 Task: Invite Team Member Softage.1@softage.net to Workspace Cybersecurity Services. Invite Team Member Softage.2@softage.net to Workspace Cybersecurity Services. Invite Team Member Softage.3@softage.net to Workspace Cybersecurity Services. Invite Team Member Softage.4@softage.net to Workspace Cybersecurity Services
Action: Mouse moved to (1019, 122)
Screenshot: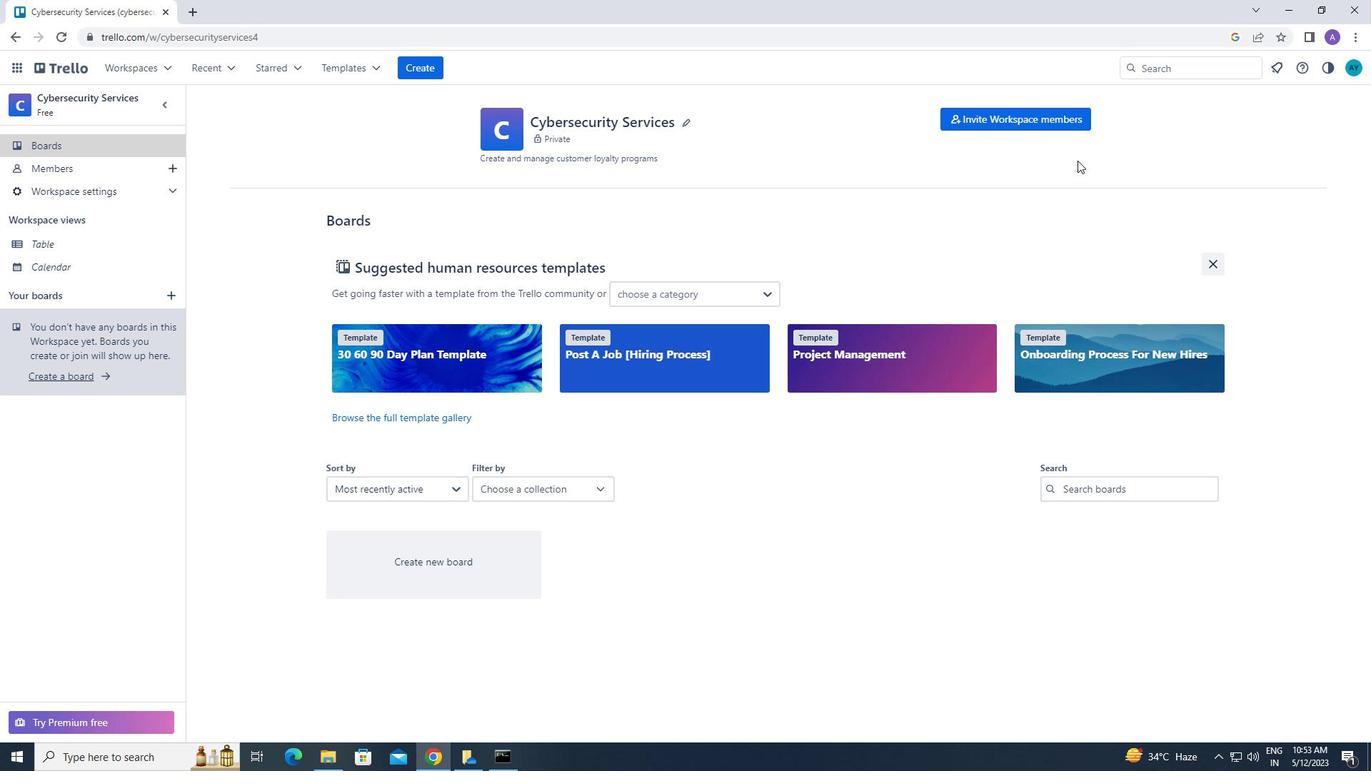 
Action: Mouse pressed left at (1019, 122)
Screenshot: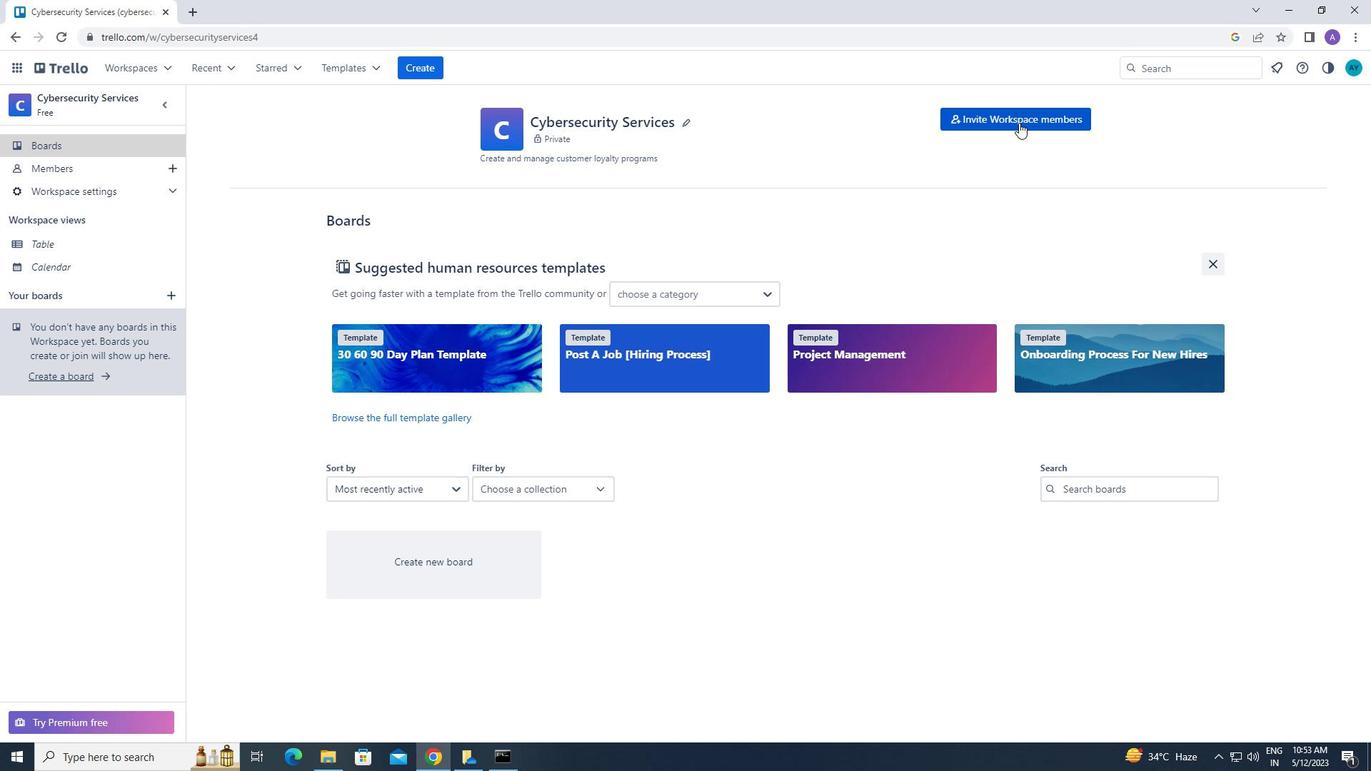 
Action: Mouse moved to (644, 381)
Screenshot: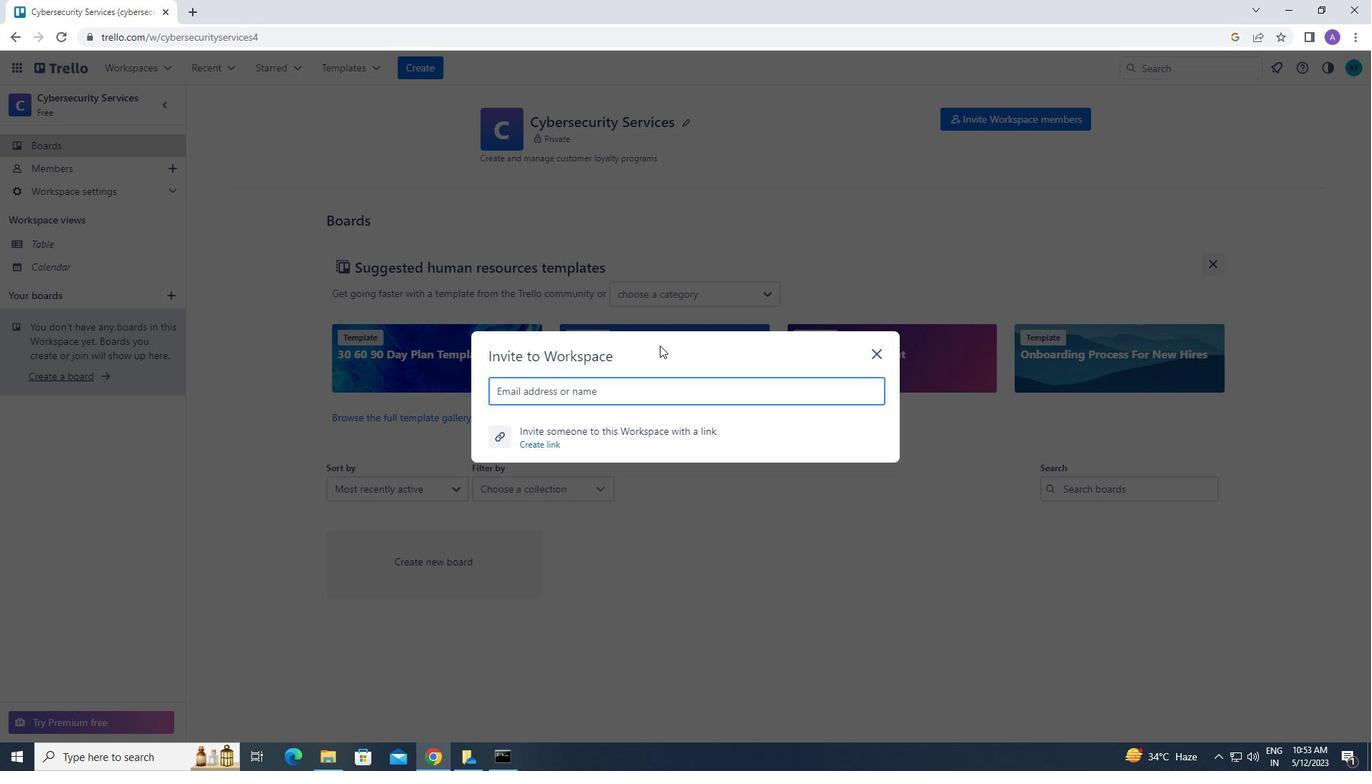 
Action: Mouse pressed left at (644, 381)
Screenshot: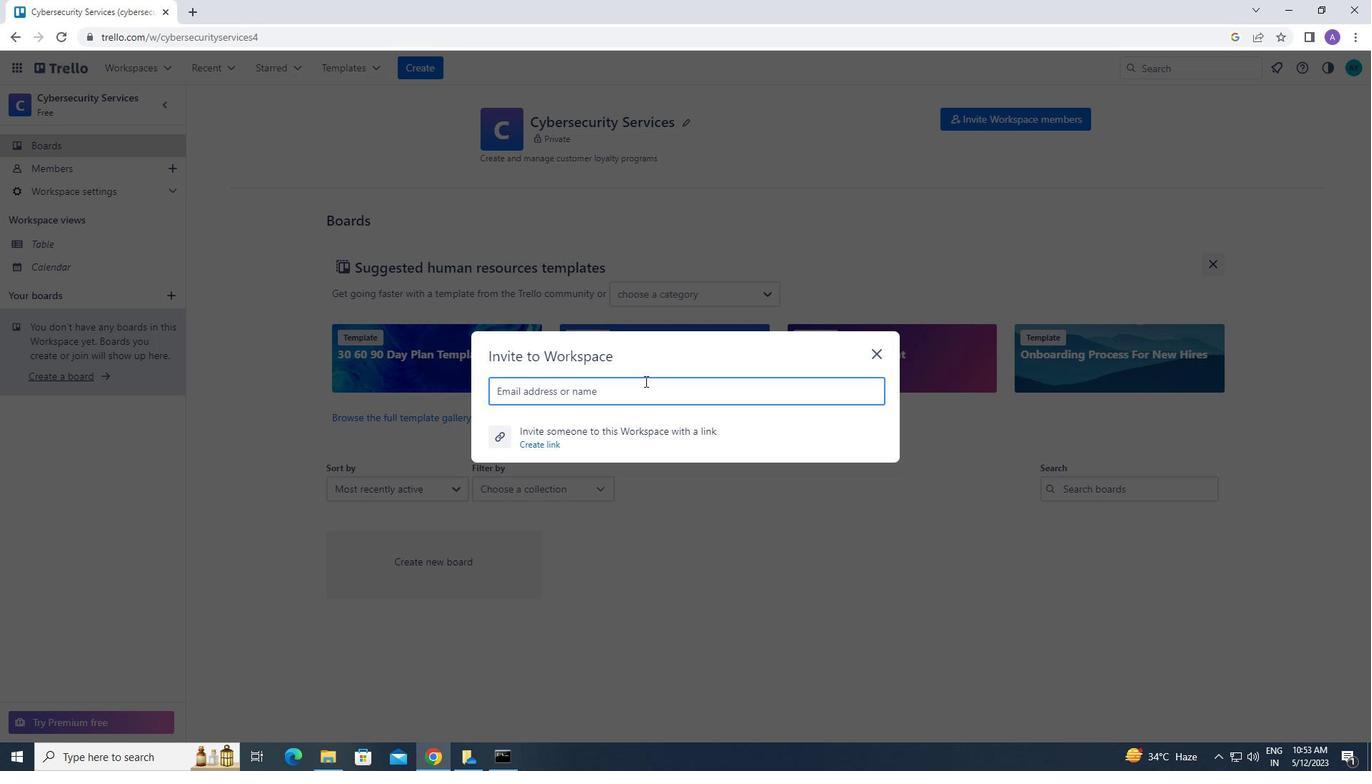 
Action: Key pressed <Key.caps_lock><Key.caps_lock>s<Key.caps_lock>oftage.1<Key.shift_r>@softage.net
Screenshot: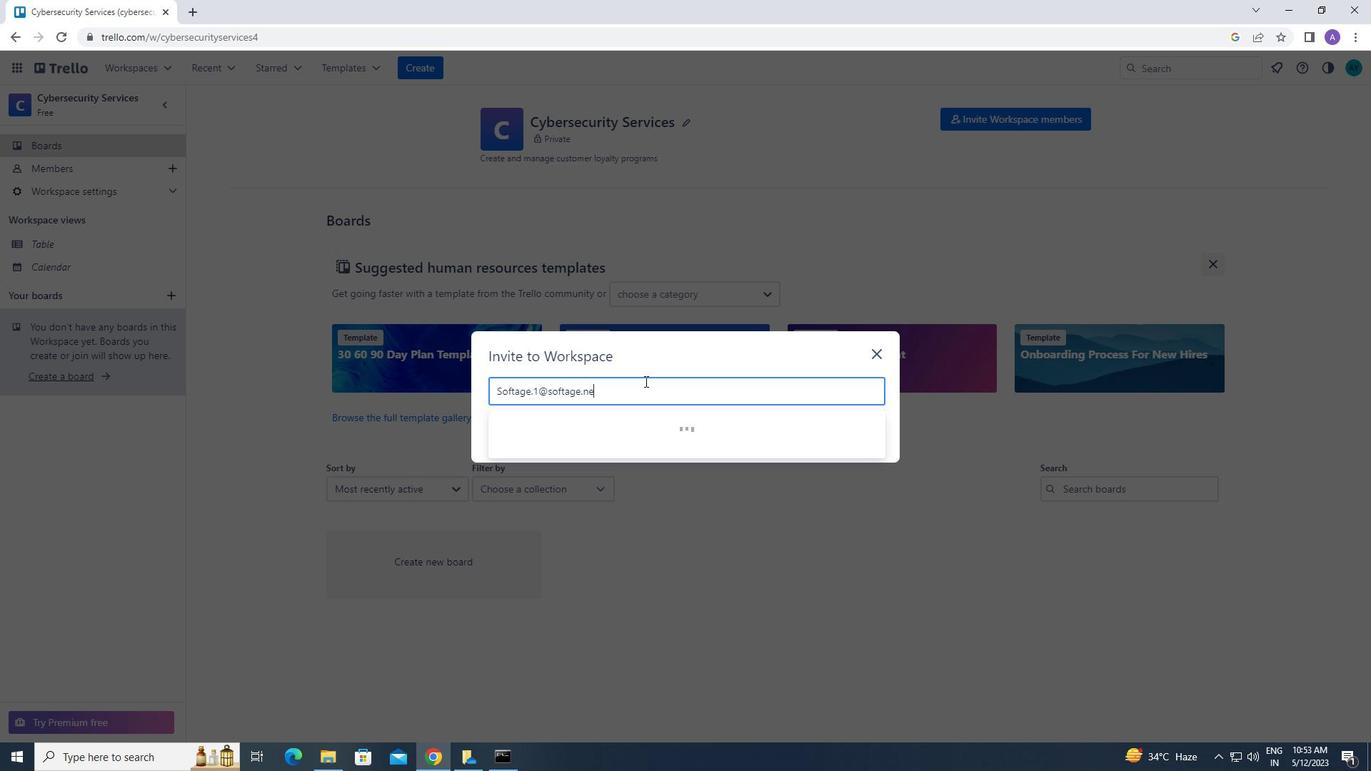 
Action: Mouse moved to (627, 422)
Screenshot: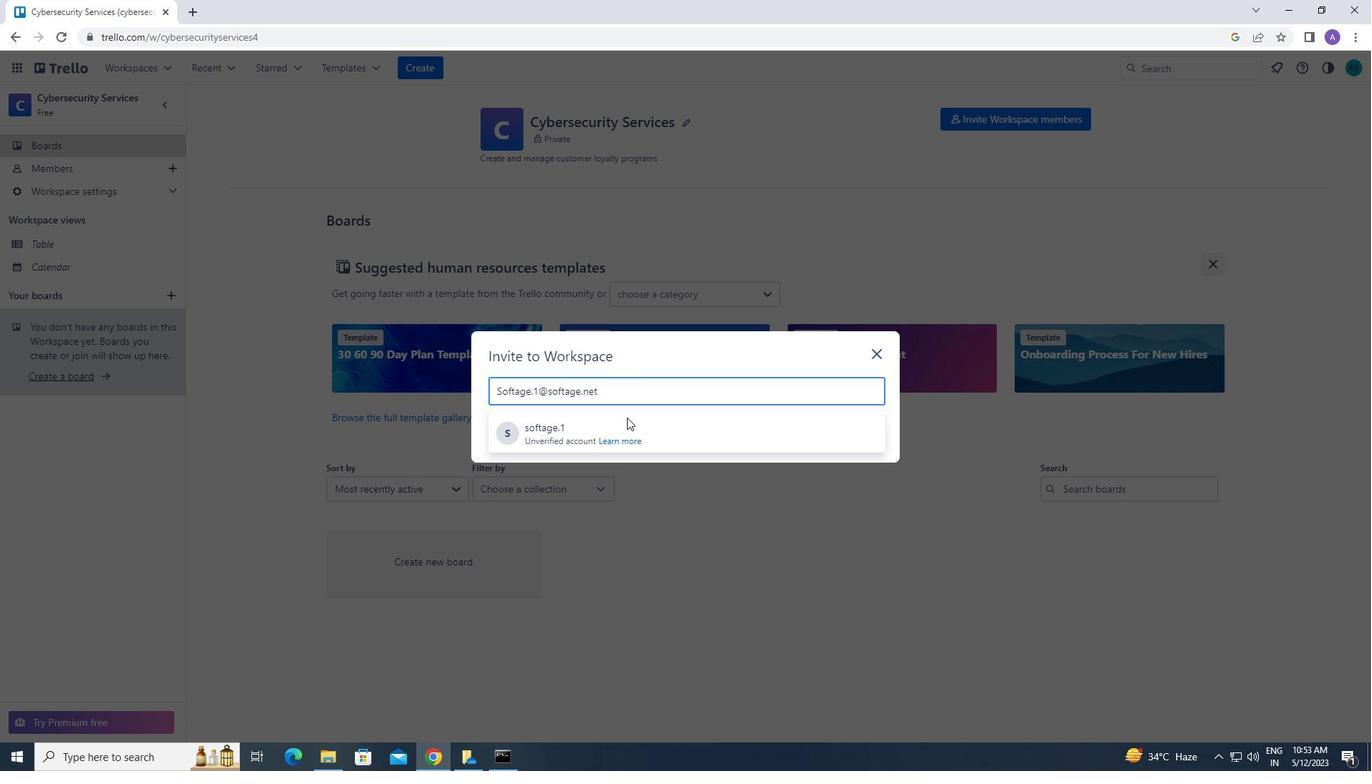 
Action: Mouse pressed left at (627, 422)
Screenshot: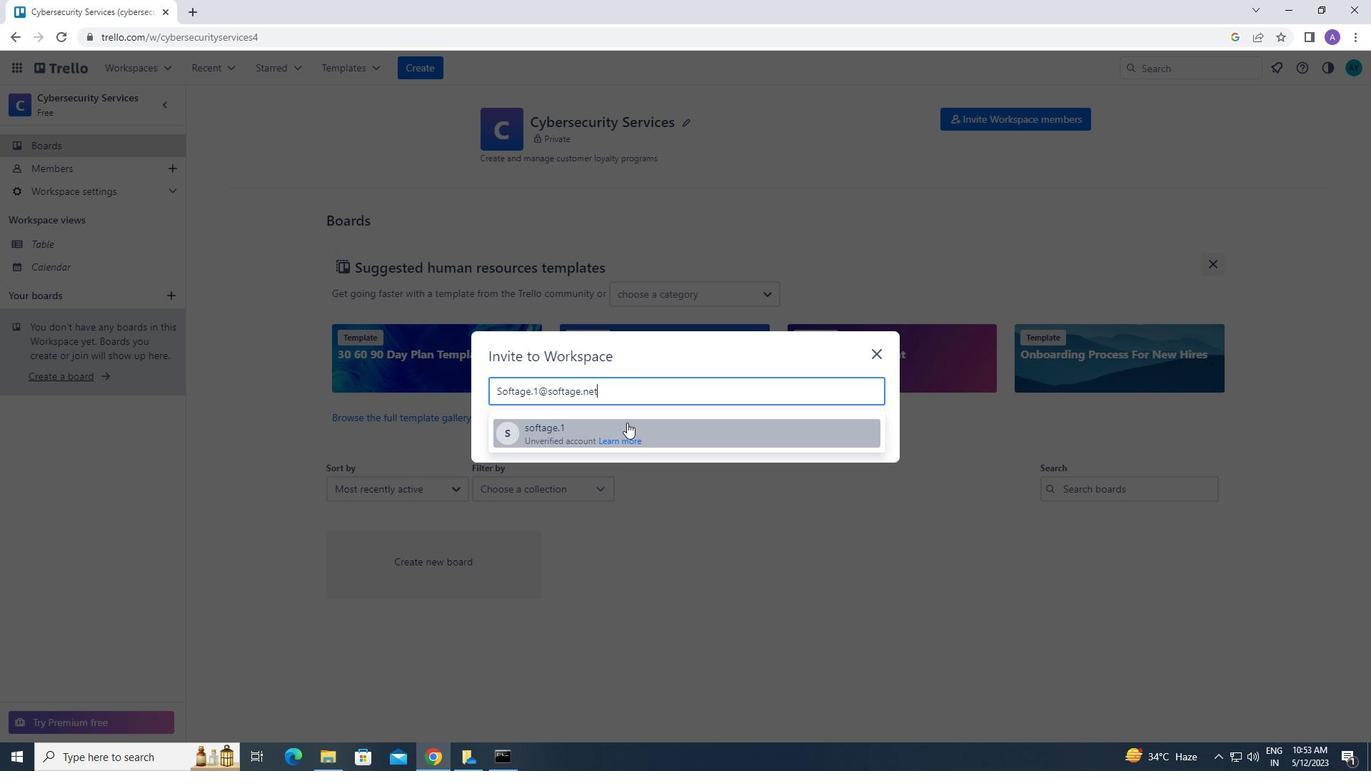 
Action: Mouse moved to (661, 359)
Screenshot: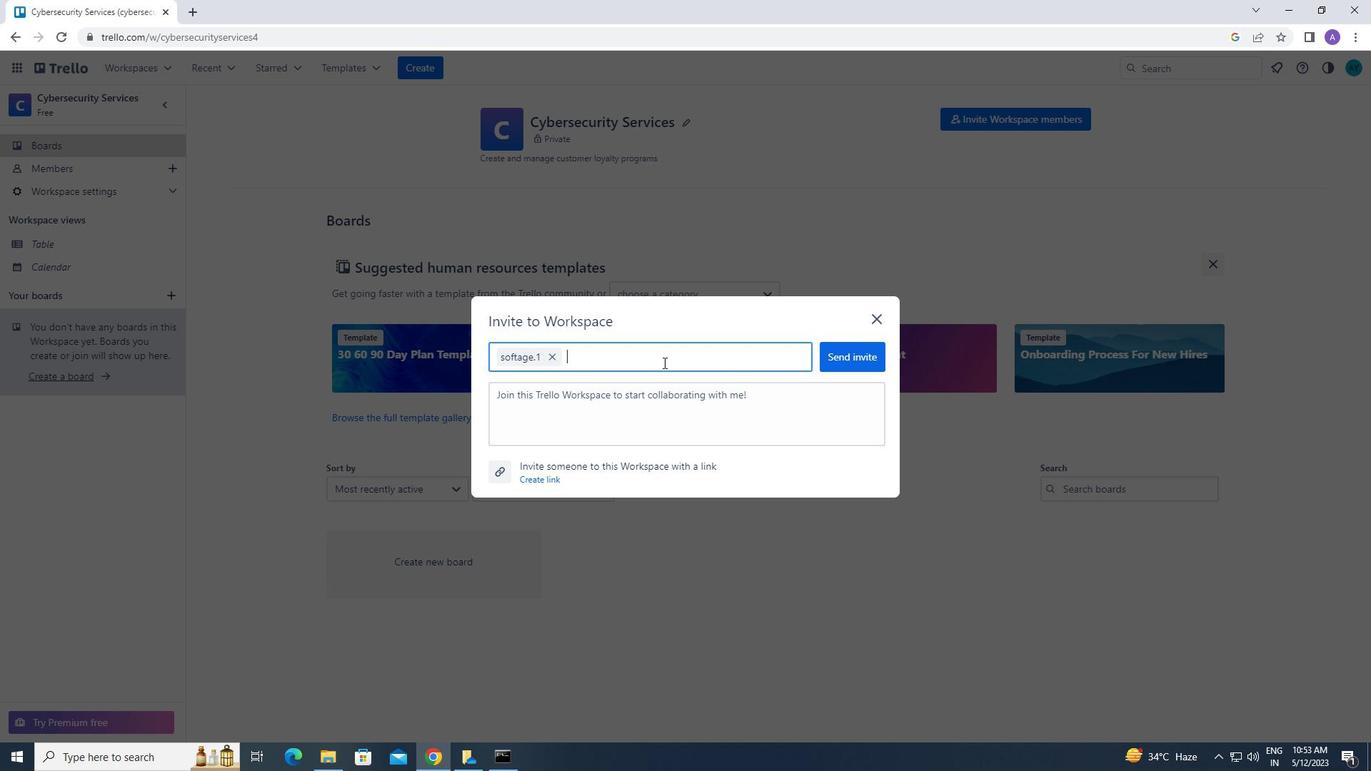 
Action: Mouse pressed left at (661, 359)
Screenshot: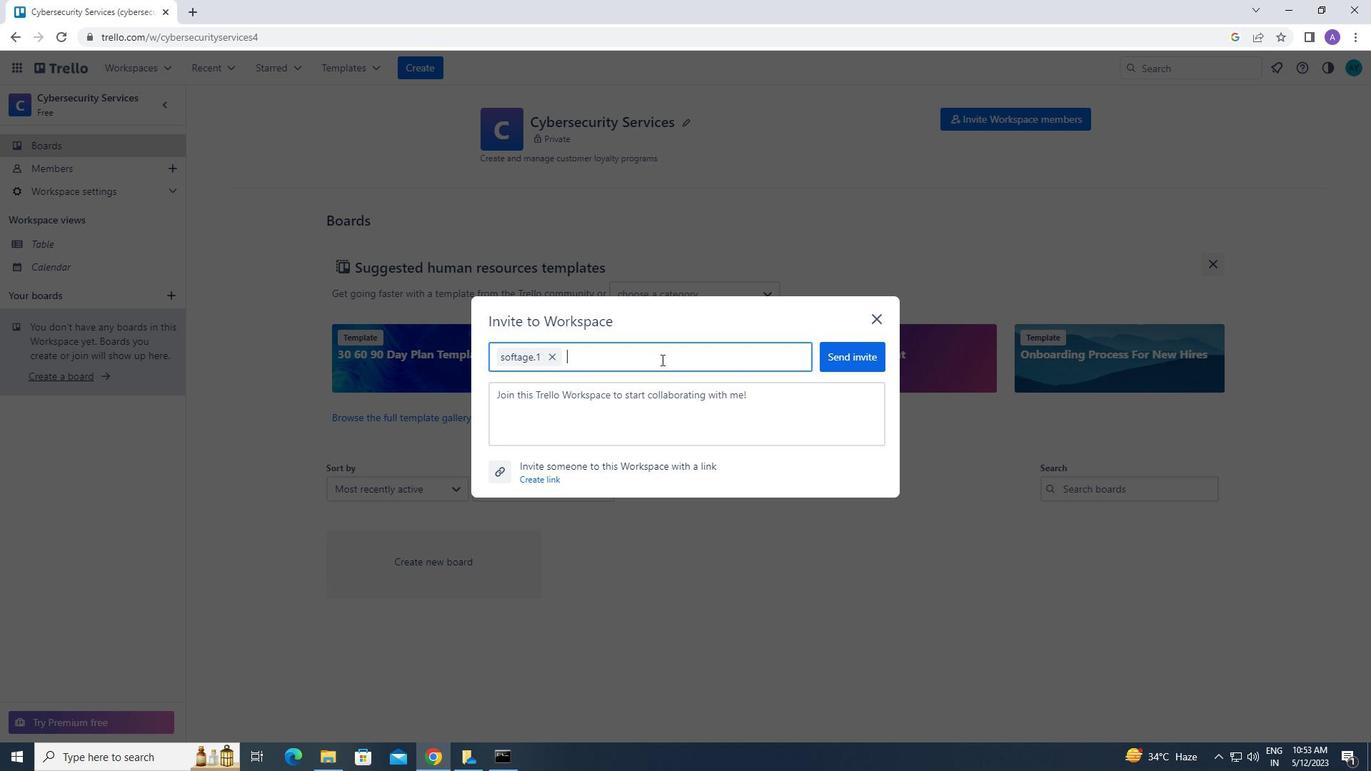 
Action: Key pressed <Key.caps_lock>s<Key.caps_lock>oftage.2<Key.shift_r><Key.shift_r><Key.shift_r><Key.shift_r><Key.shift_r><Key.shift_r>@softage.net
Screenshot: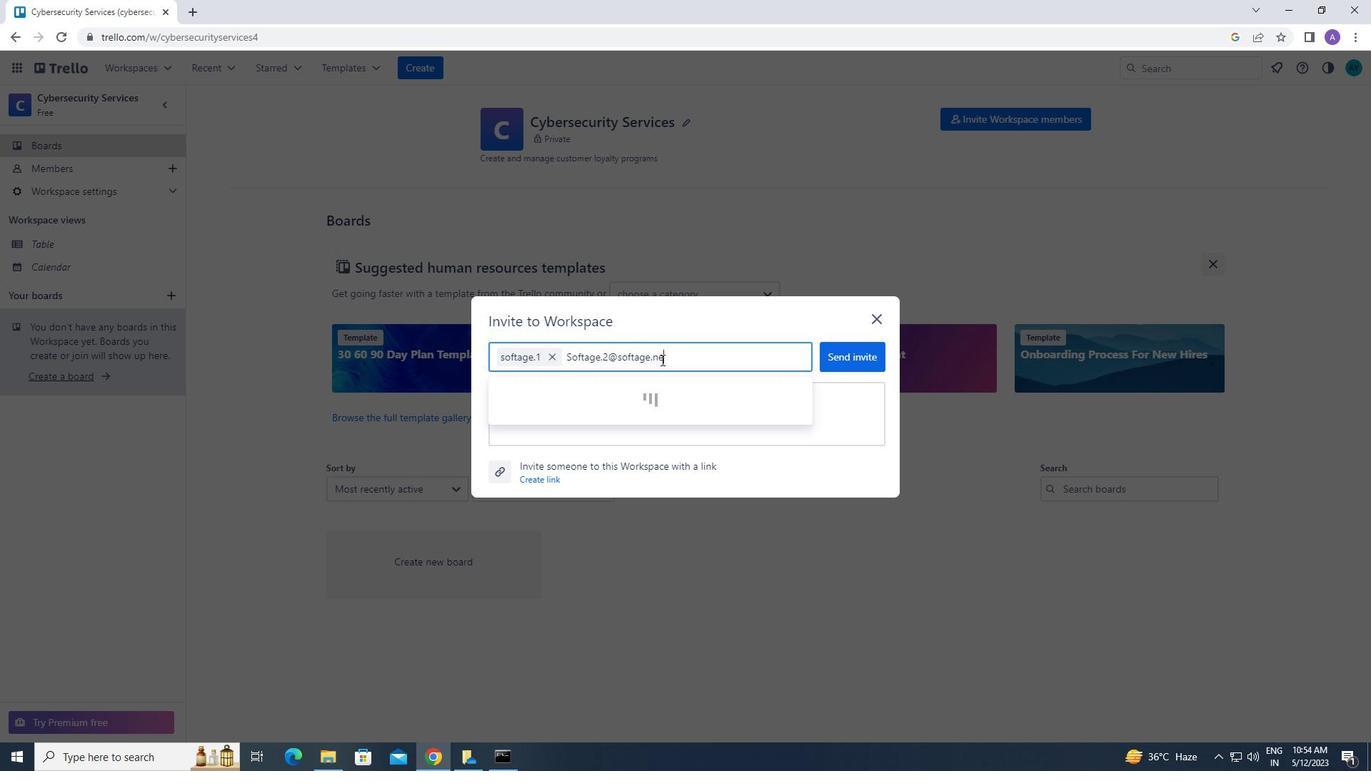 
Action: Mouse moved to (644, 391)
Screenshot: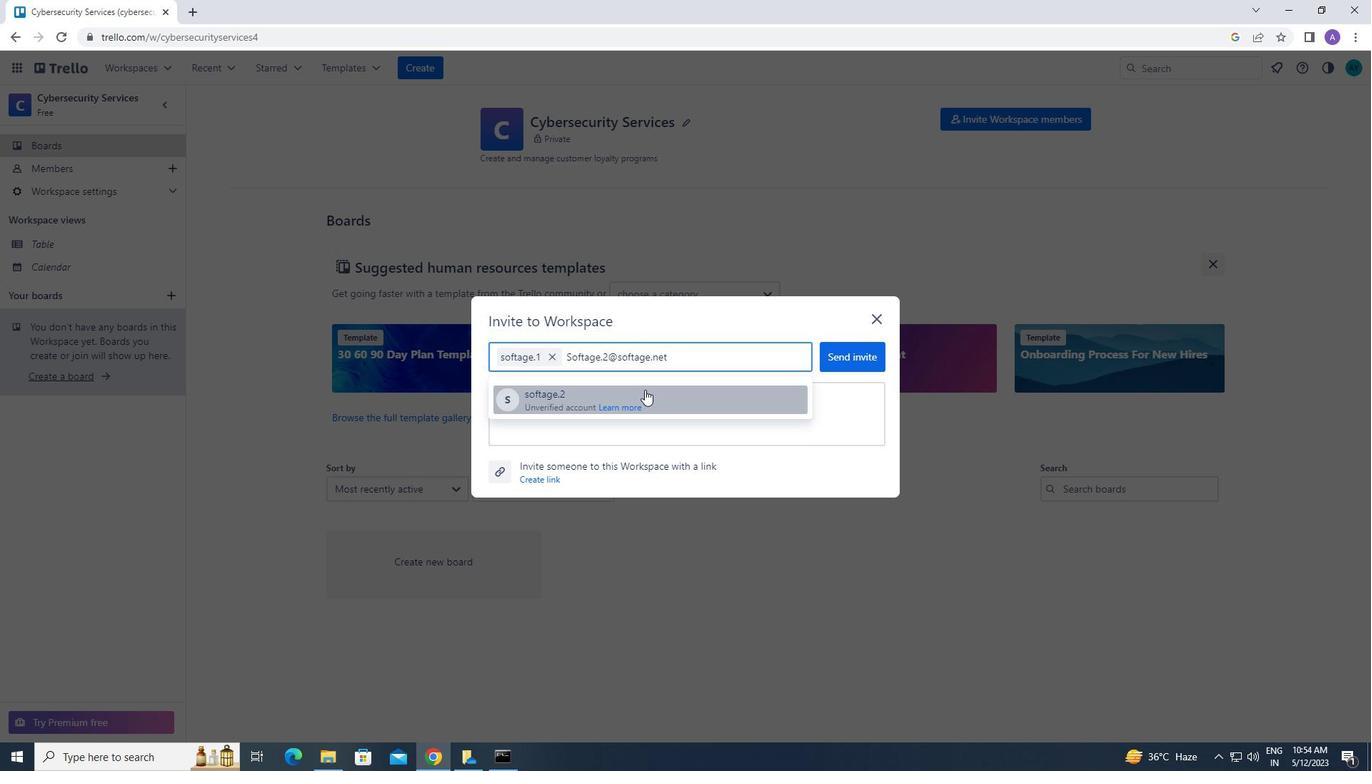 
Action: Mouse pressed left at (644, 391)
Screenshot: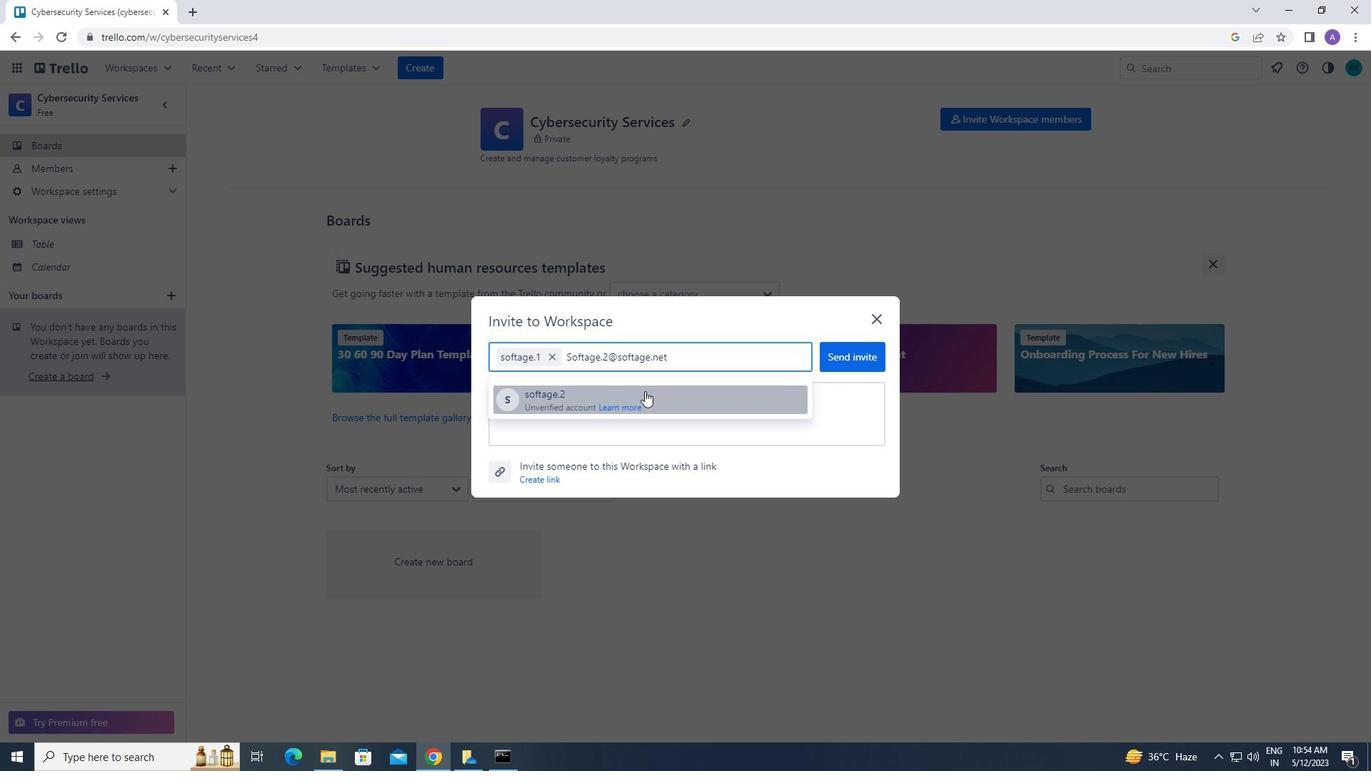 
Action: Mouse moved to (687, 355)
Screenshot: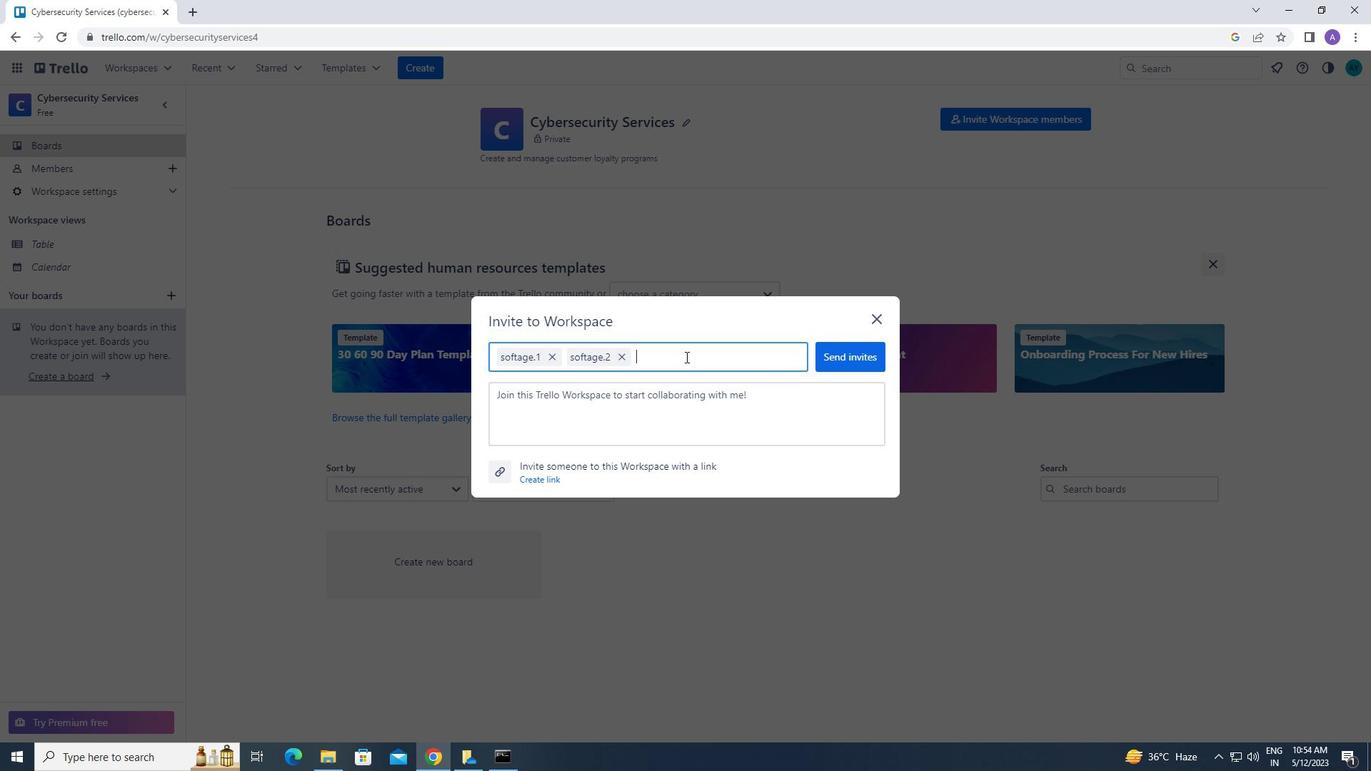 
Action: Key pressed <Key.caps_lock>s<Key.caps_lock>oftage.3<Key.shift_r>@softage.net
Screenshot: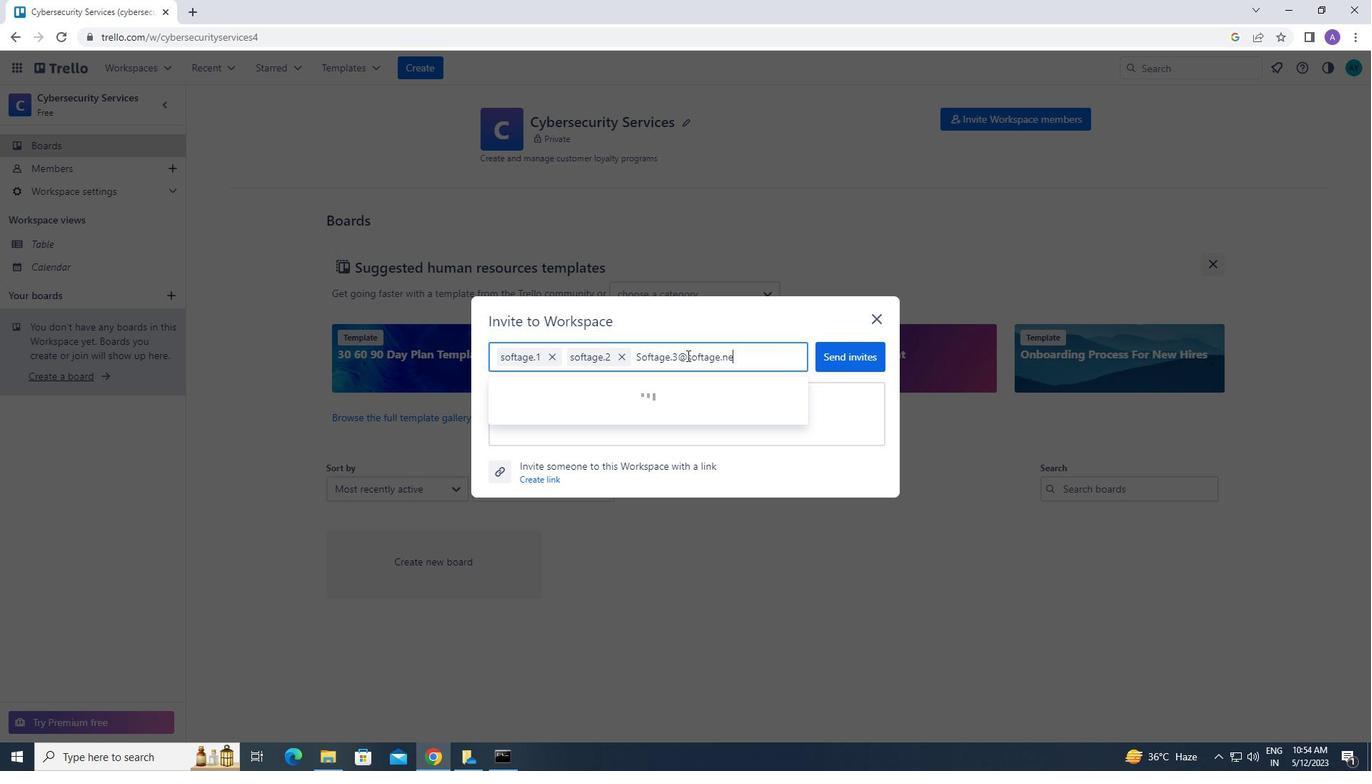 
Action: Mouse moved to (674, 394)
Screenshot: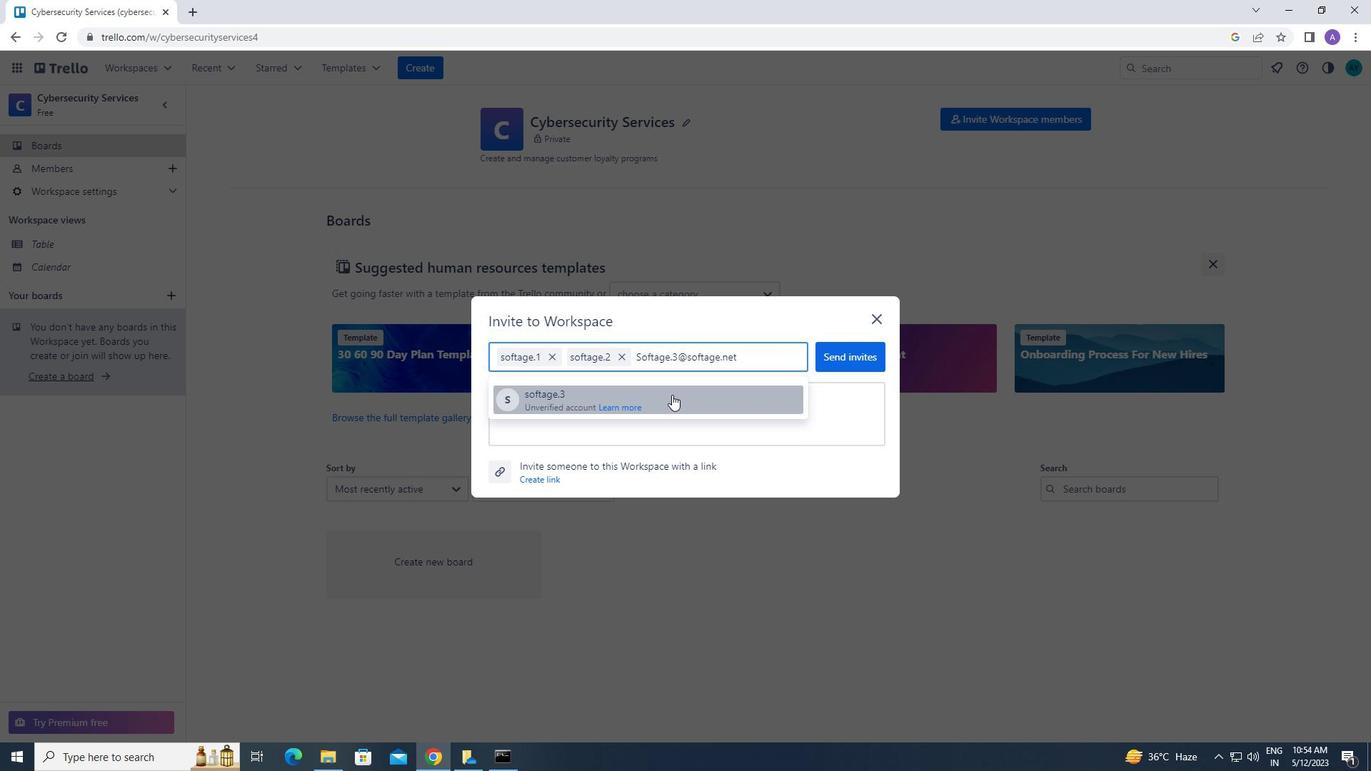 
Action: Mouse pressed left at (674, 394)
Screenshot: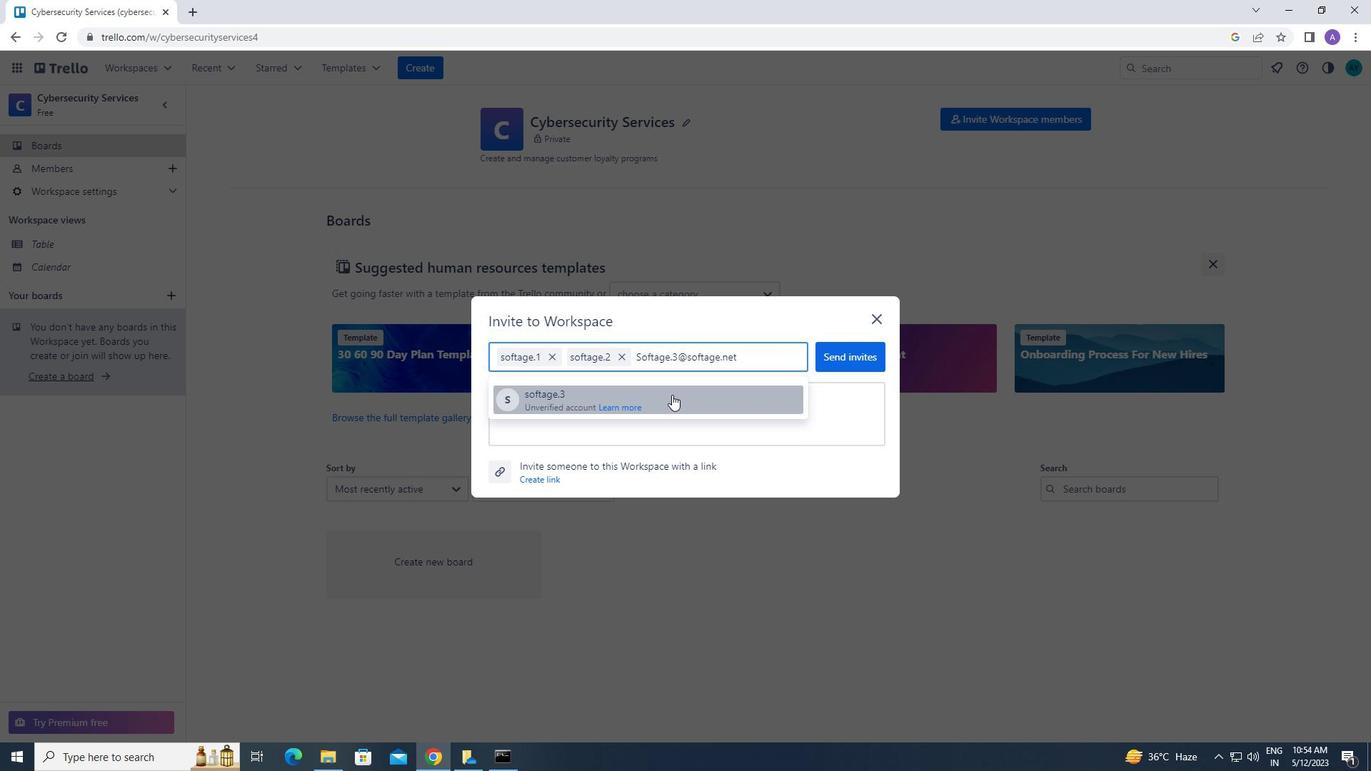 
Action: Mouse moved to (748, 352)
Screenshot: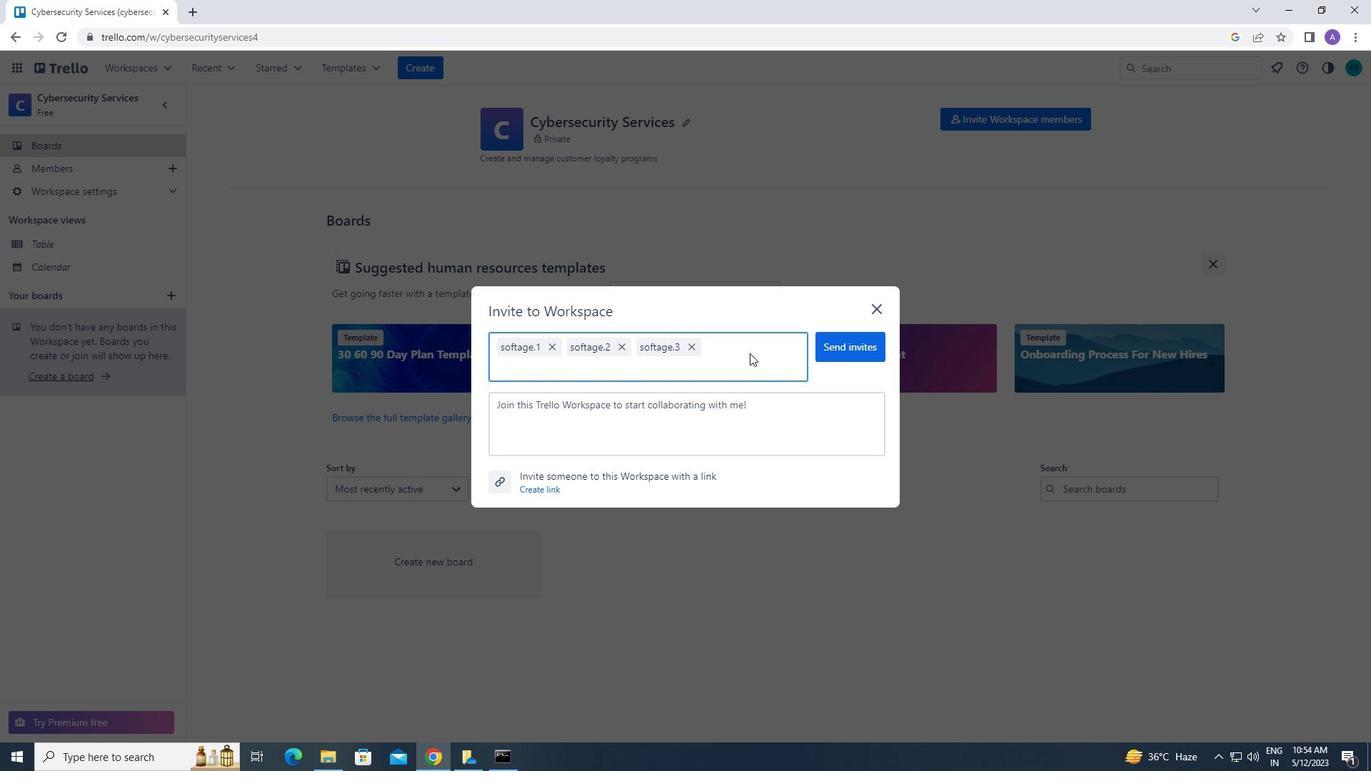 
Action: Mouse pressed left at (748, 352)
Screenshot: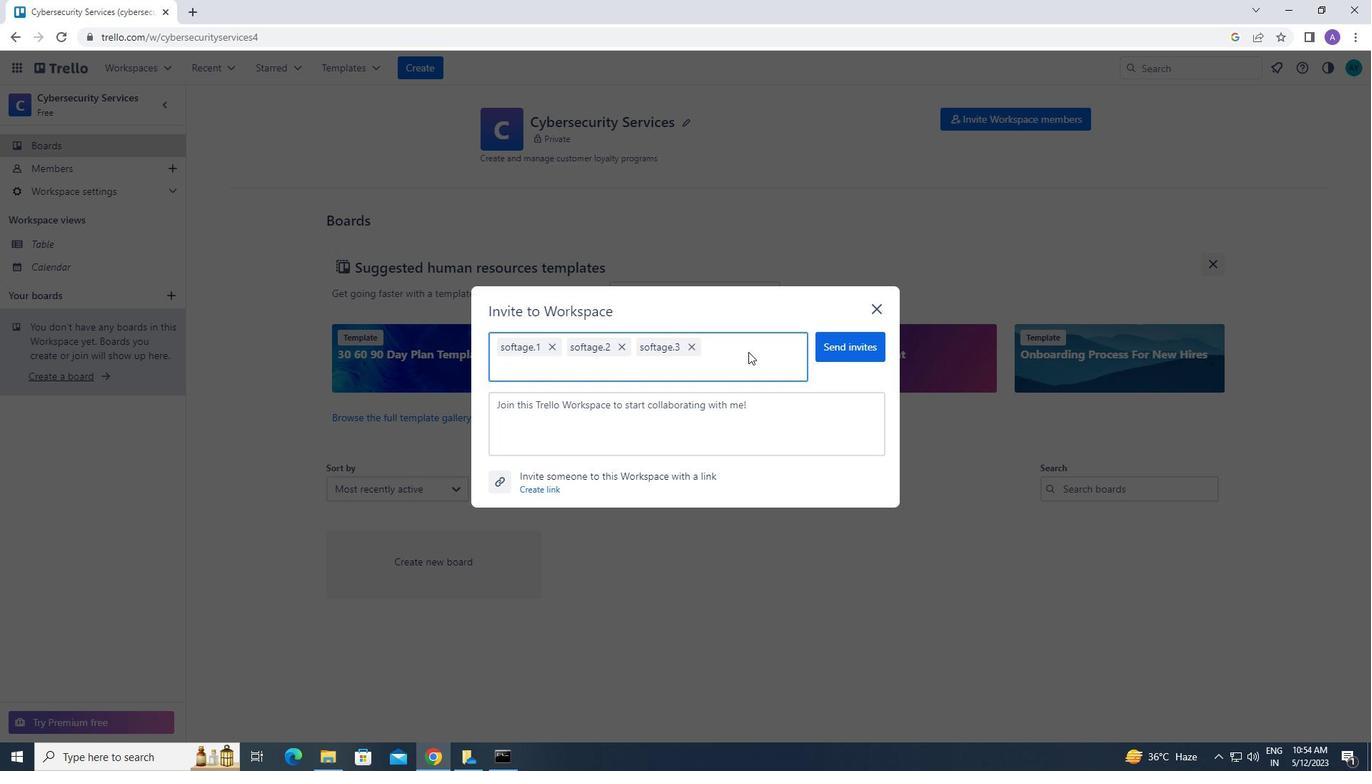 
Action: Mouse moved to (741, 344)
Screenshot: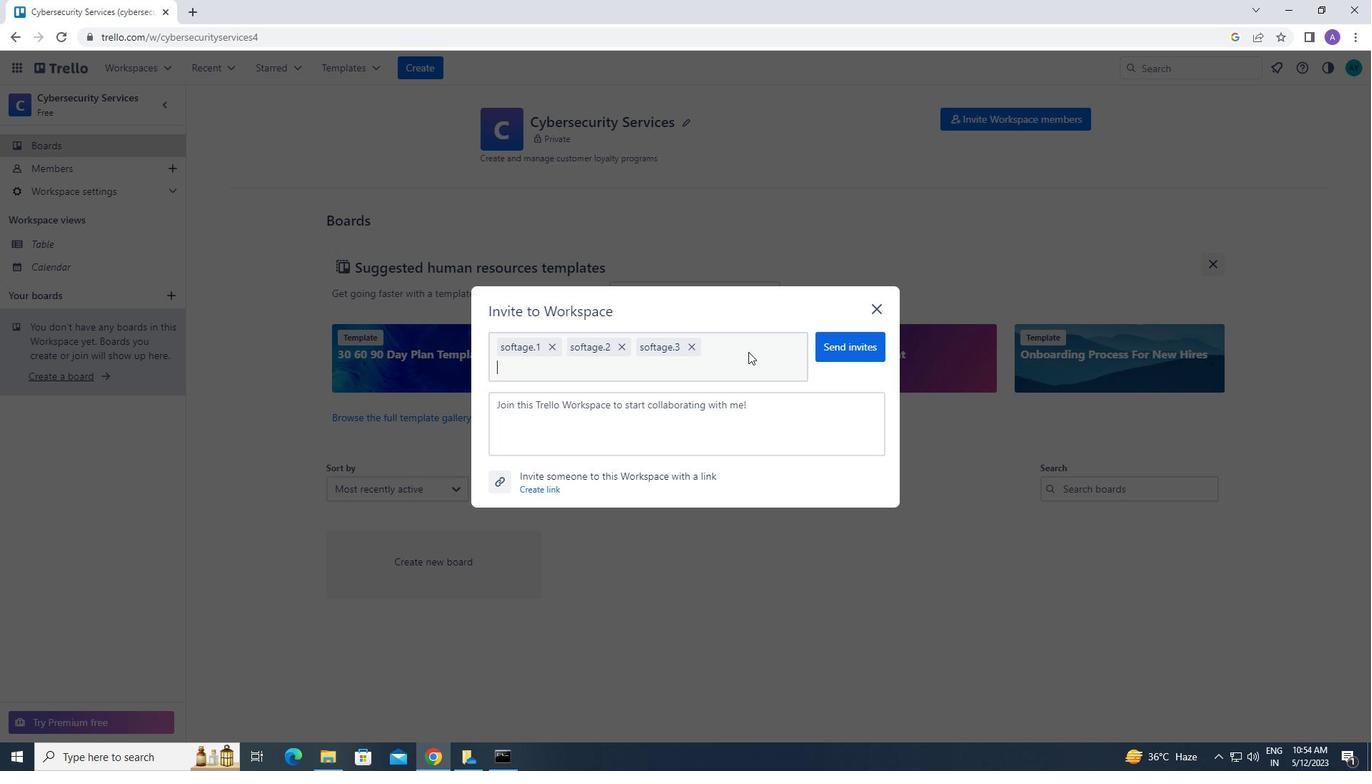 
Action: Key pressed <Key.caps_lock>s<Key.caps_lock>oftage.4<Key.shift_r>@softage.net
Screenshot: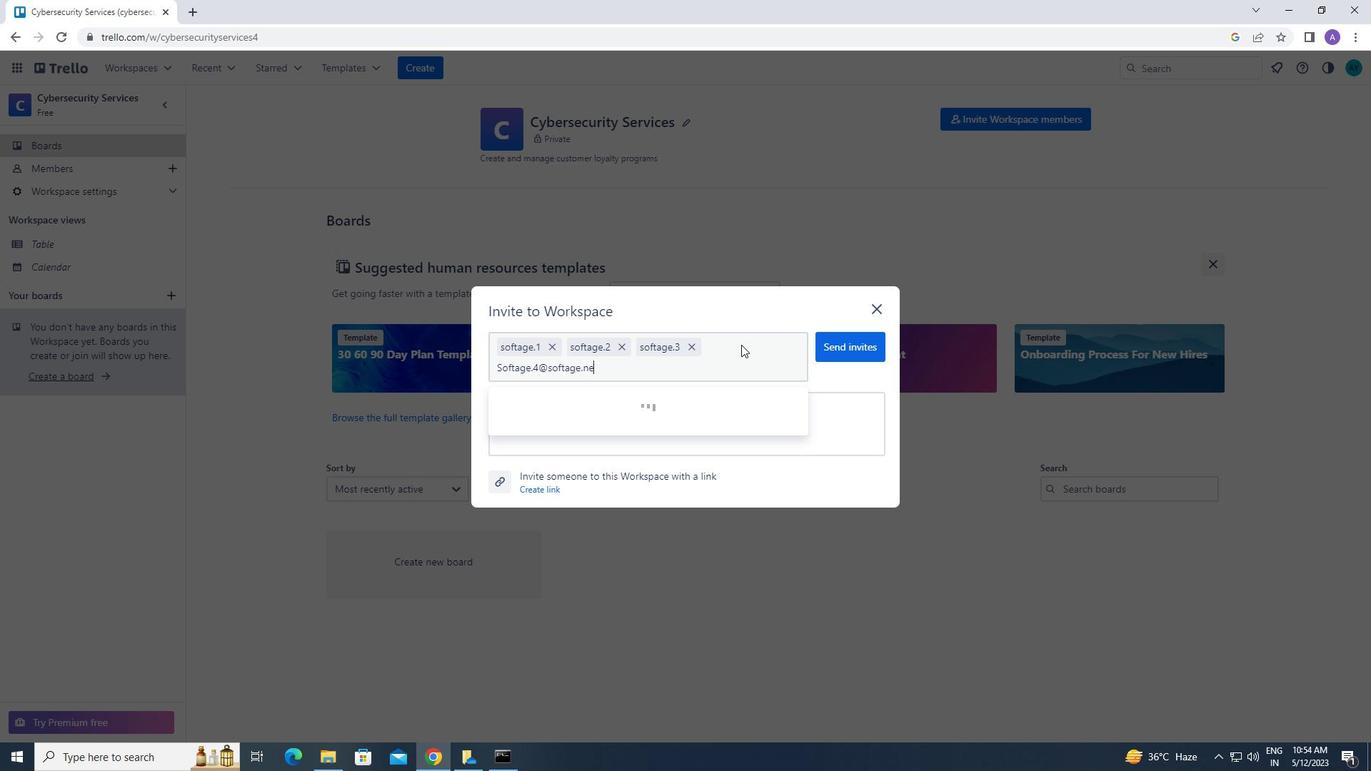 
Action: Mouse moved to (575, 404)
Screenshot: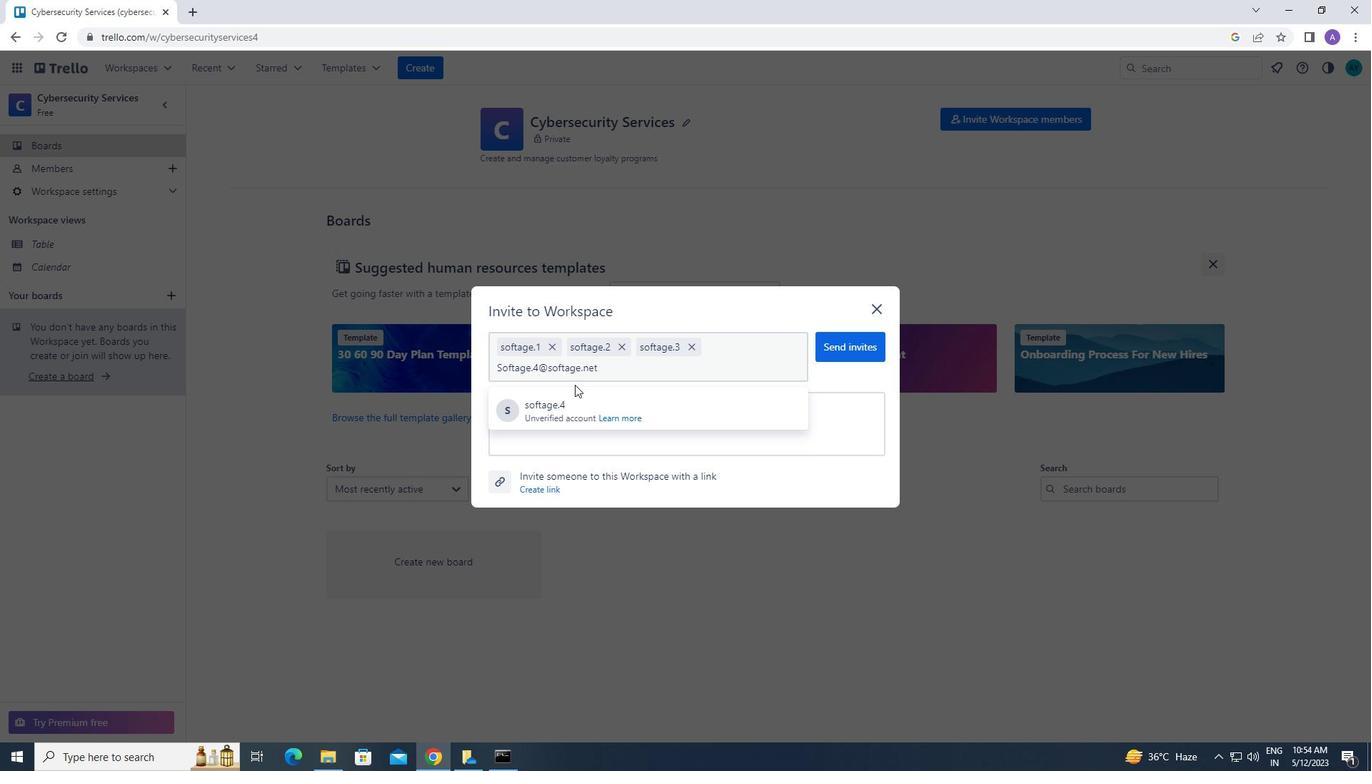 
Action: Mouse pressed left at (575, 404)
Screenshot: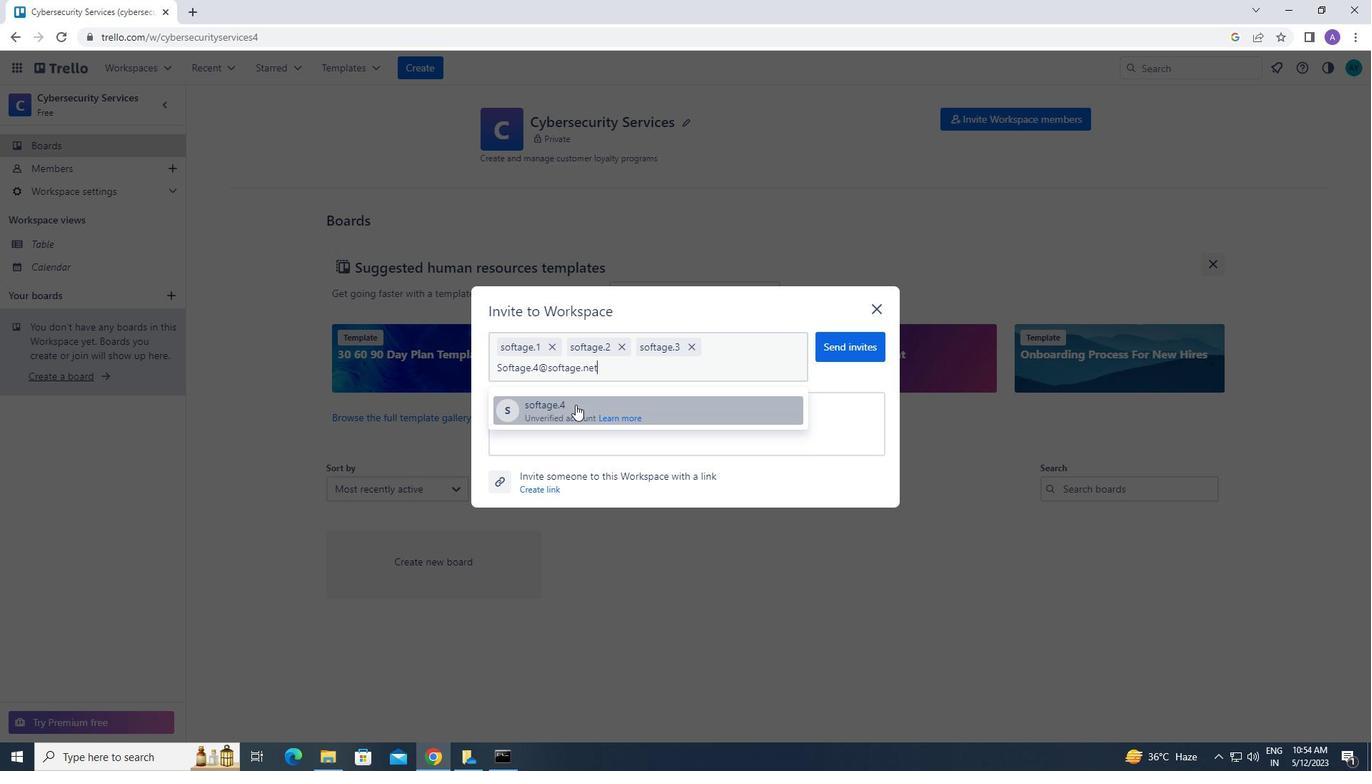 
Action: Mouse moved to (864, 342)
Screenshot: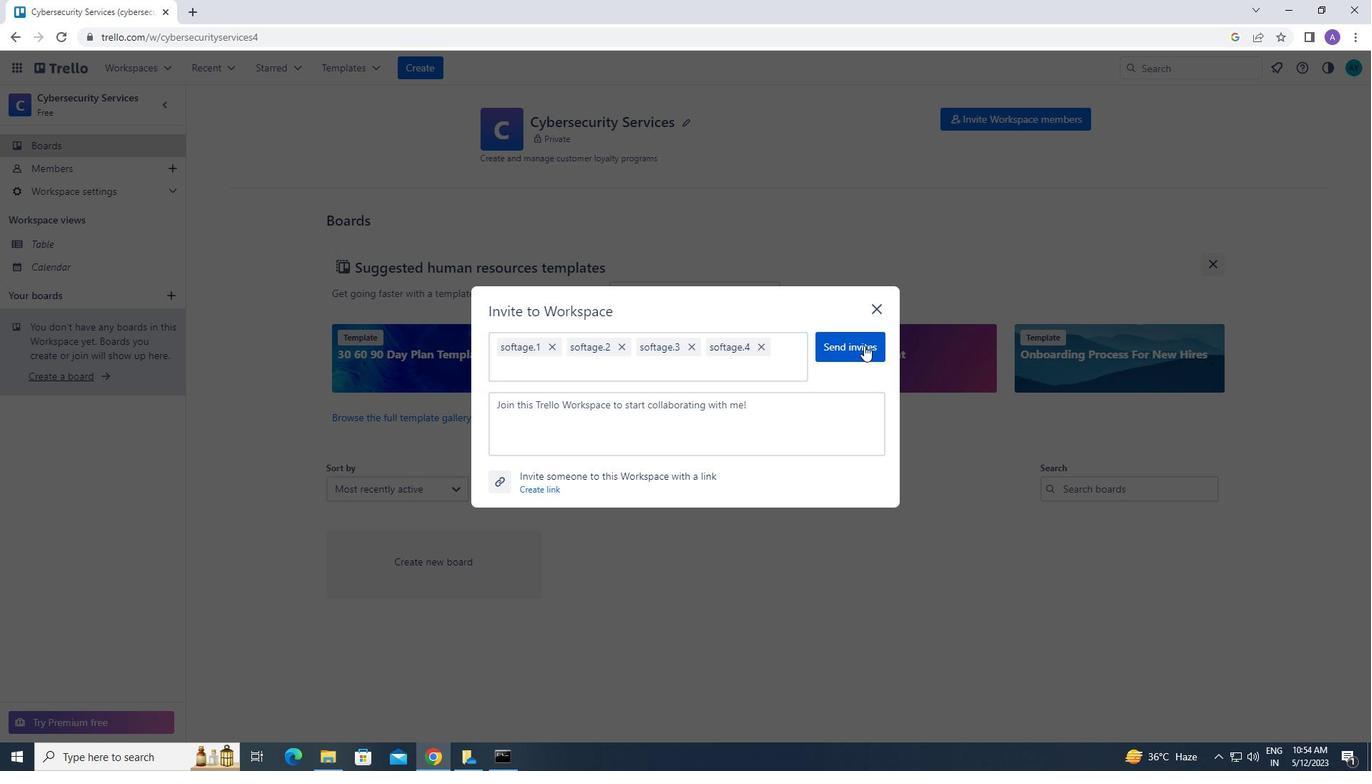 
Action: Mouse pressed left at (864, 342)
Screenshot: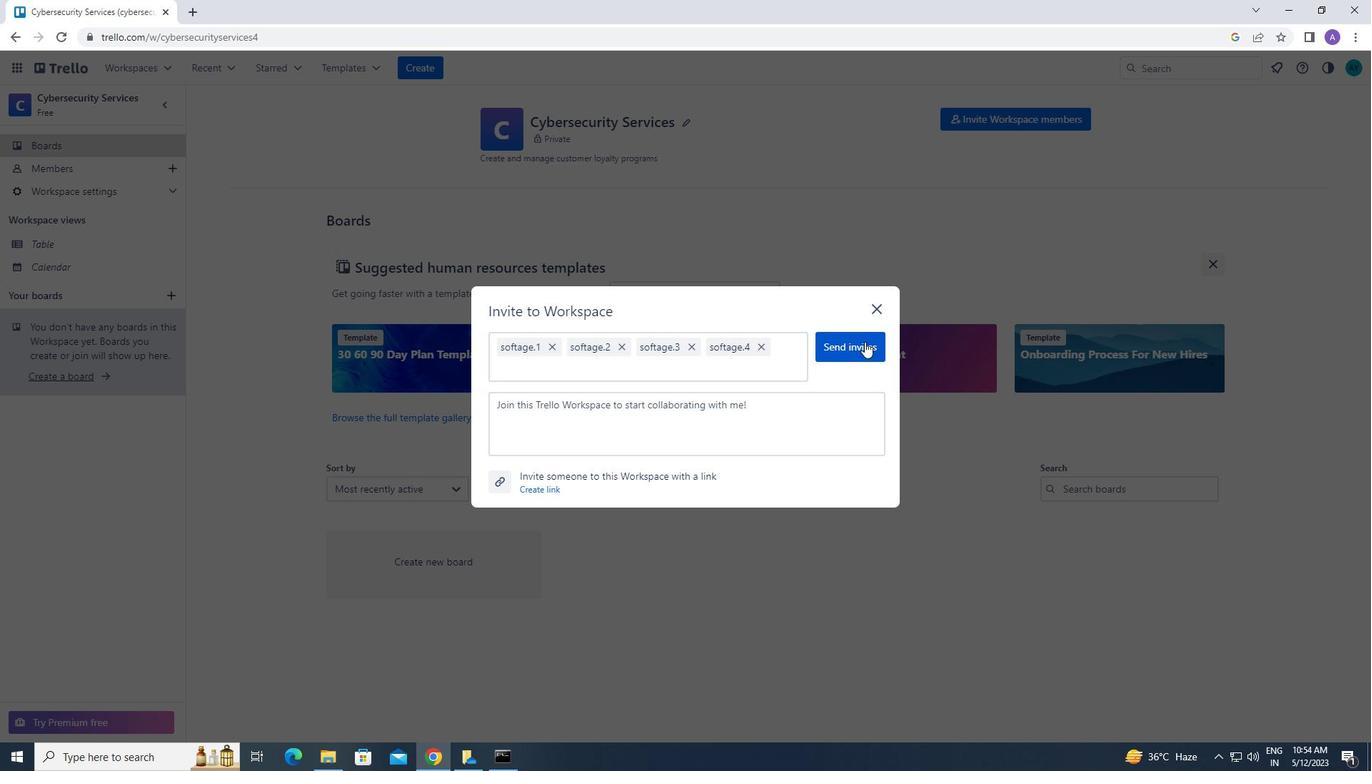 
